 Task: Toggle the option "Hurry up" in DV(digital video) demuxer.
Action: Mouse moved to (97, 9)
Screenshot: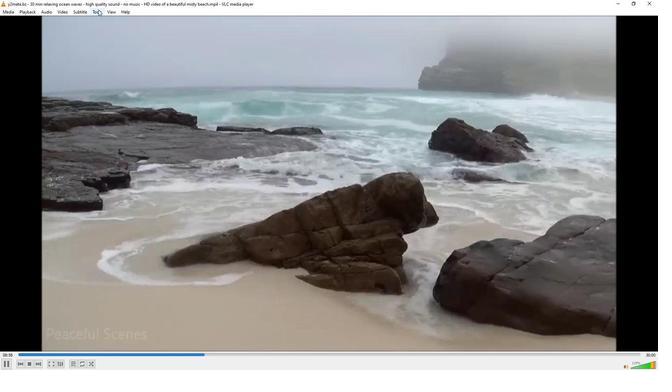 
Action: Mouse pressed left at (97, 9)
Screenshot: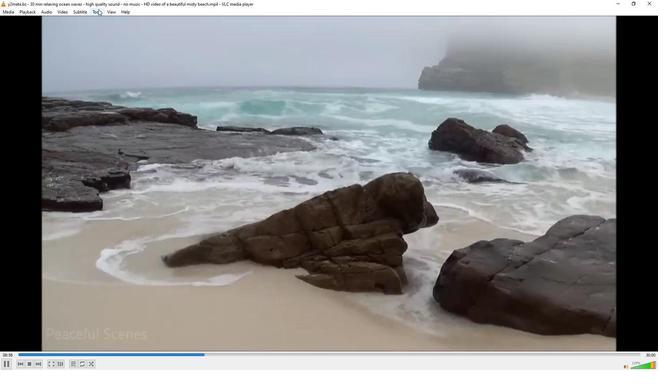 
Action: Mouse moved to (131, 94)
Screenshot: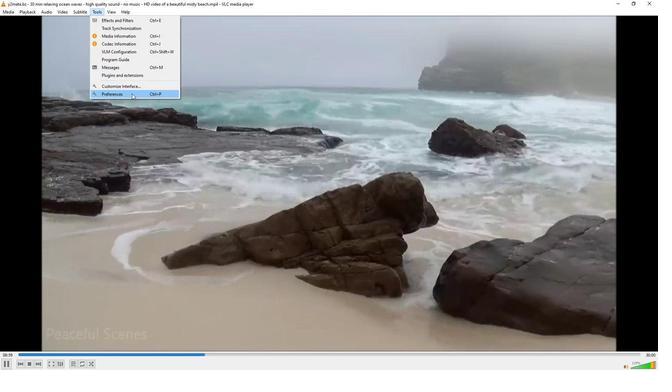 
Action: Mouse pressed left at (131, 94)
Screenshot: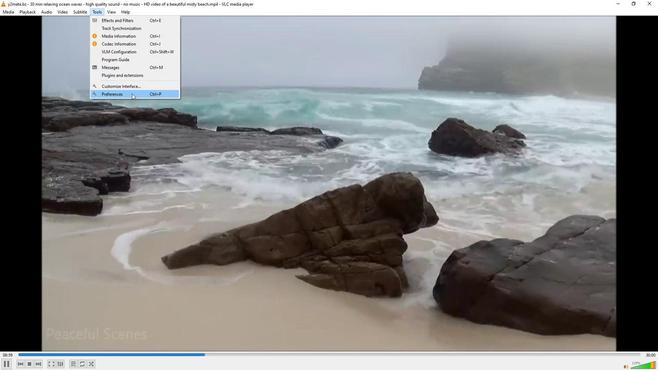 
Action: Mouse moved to (178, 287)
Screenshot: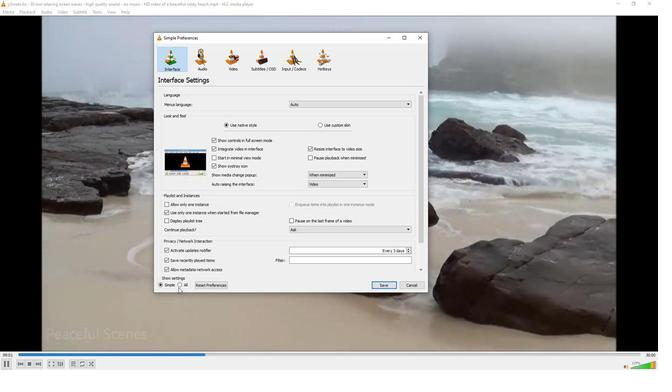 
Action: Mouse pressed left at (178, 287)
Screenshot: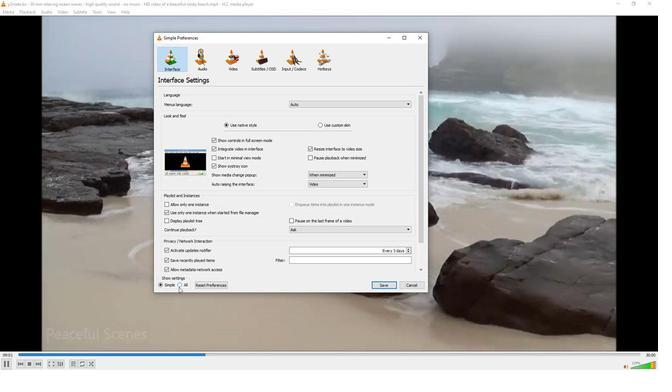 
Action: Mouse moved to (169, 189)
Screenshot: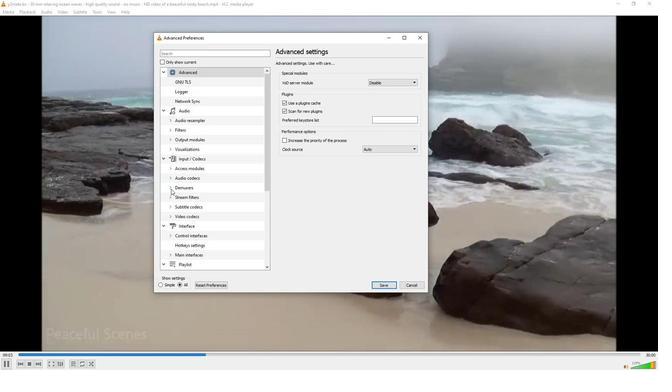
Action: Mouse pressed left at (169, 189)
Screenshot: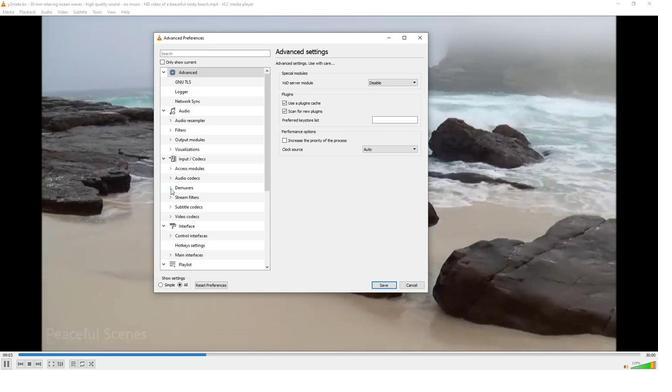 
Action: Mouse moved to (186, 244)
Screenshot: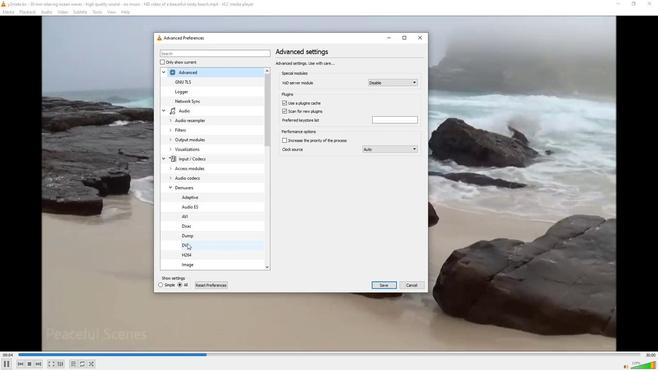 
Action: Mouse pressed left at (186, 244)
Screenshot: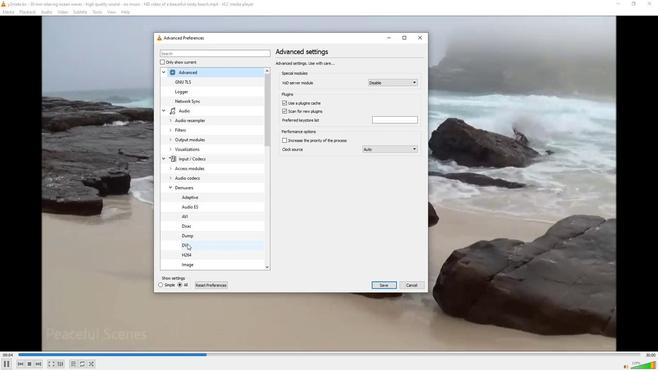 
Action: Mouse moved to (281, 74)
Screenshot: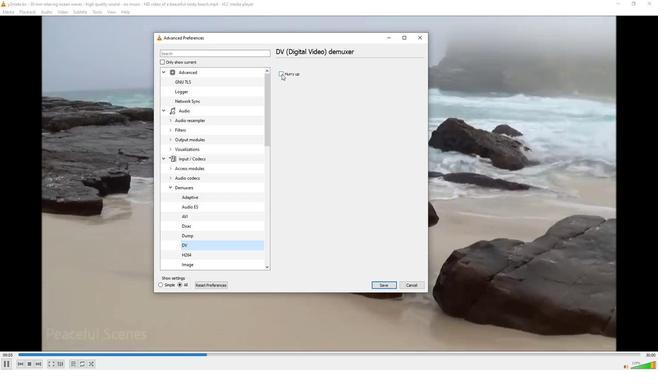 
Action: Mouse pressed left at (281, 74)
Screenshot: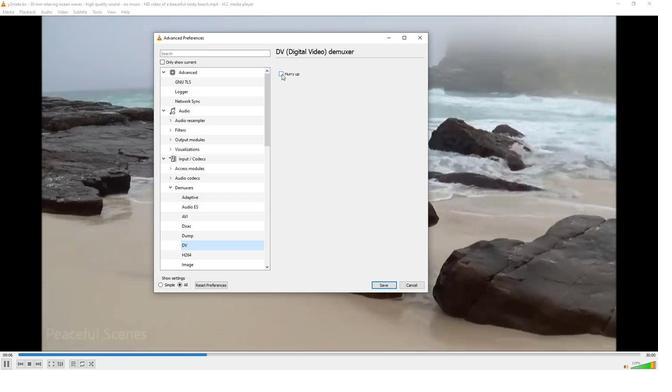 
Action: Mouse moved to (287, 85)
Screenshot: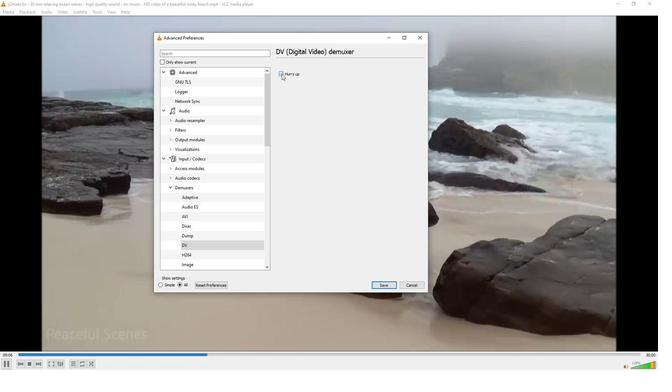 
